Task: Check the percentage active listings of front patio in the last 1 year.
Action: Mouse moved to (819, 189)
Screenshot: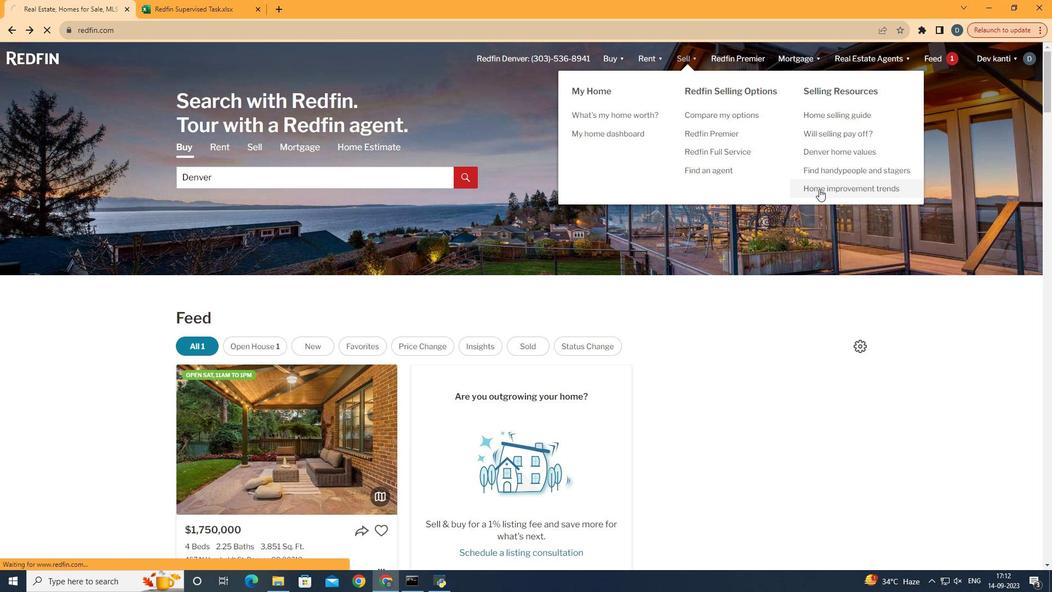 
Action: Mouse pressed left at (819, 189)
Screenshot: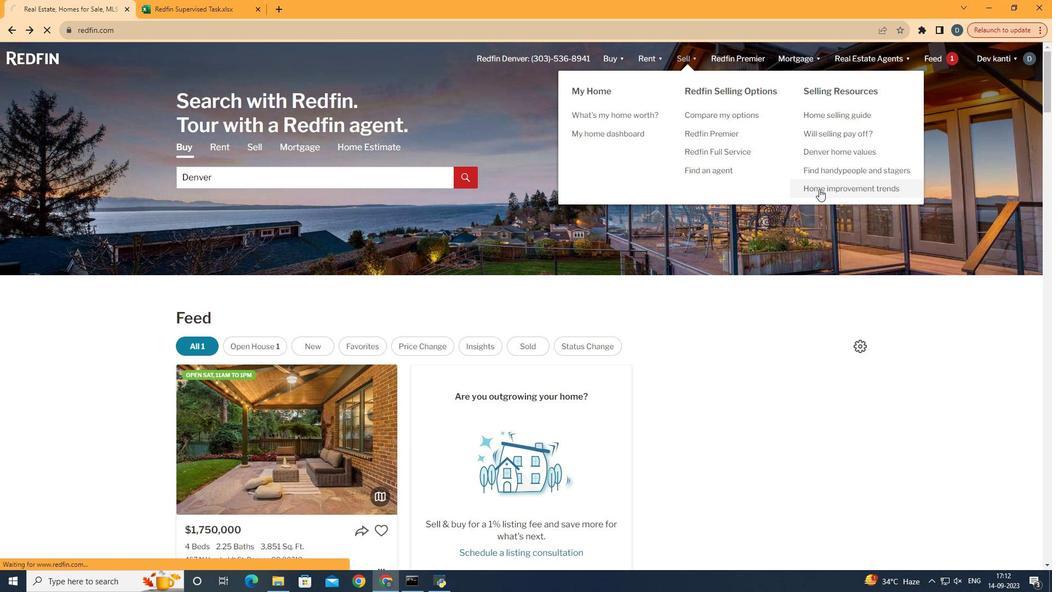 
Action: Mouse moved to (264, 199)
Screenshot: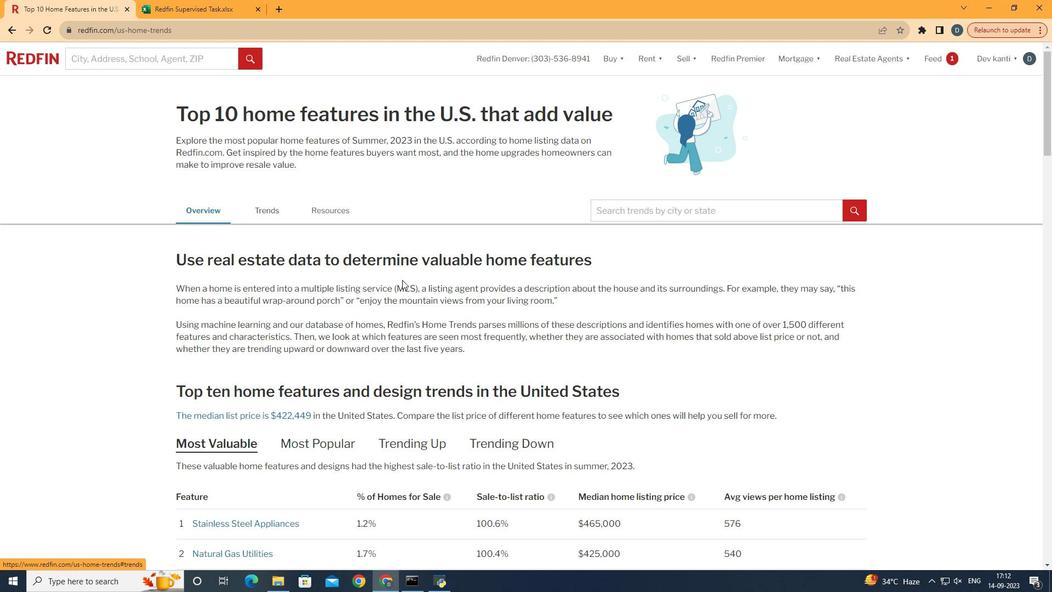 
Action: Mouse pressed left at (264, 199)
Screenshot: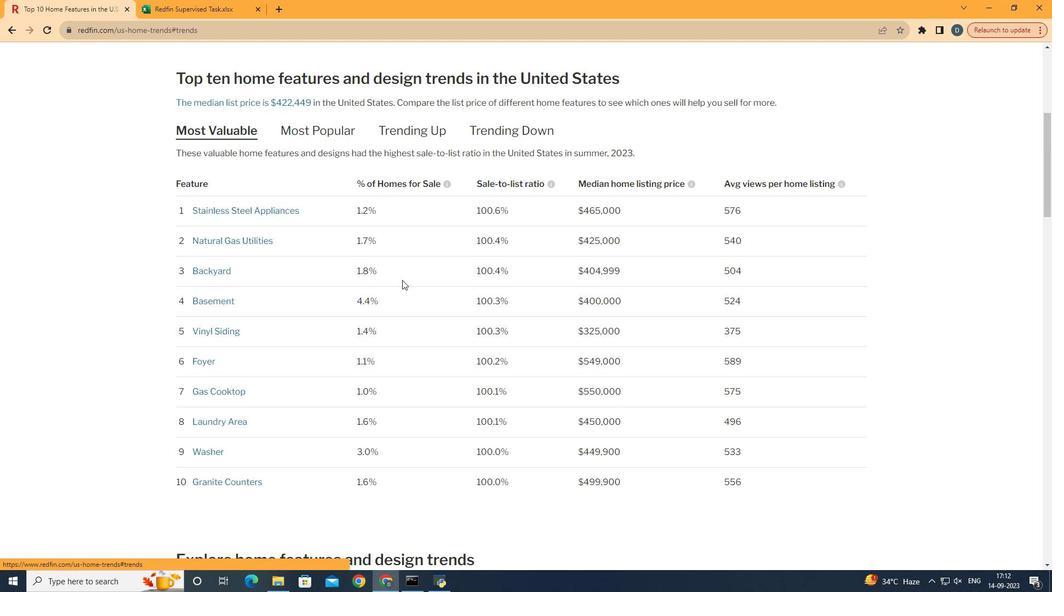 
Action: Mouse moved to (402, 280)
Screenshot: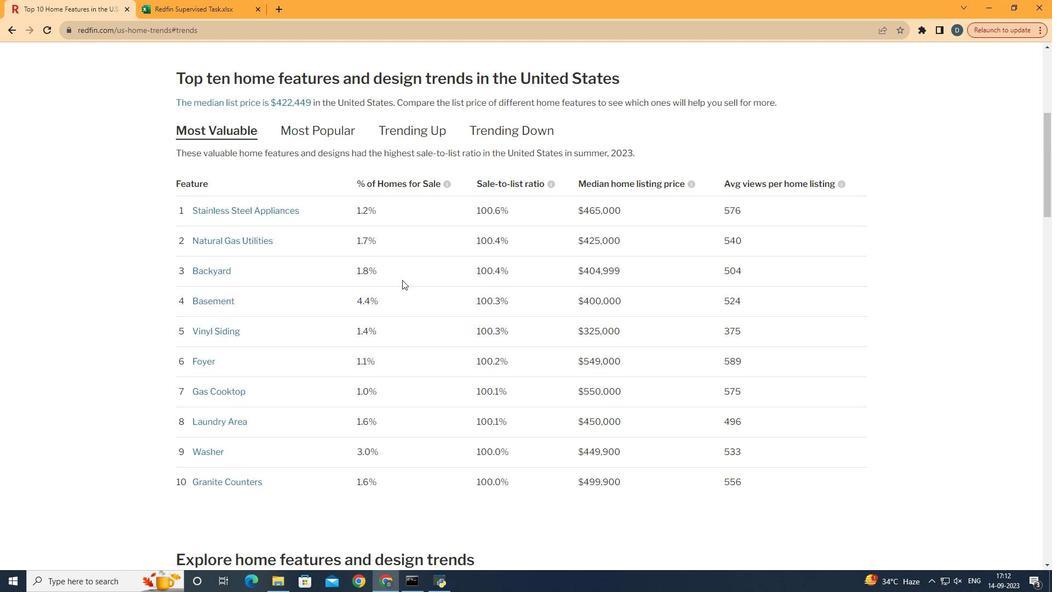 
Action: Mouse scrolled (402, 279) with delta (0, 0)
Screenshot: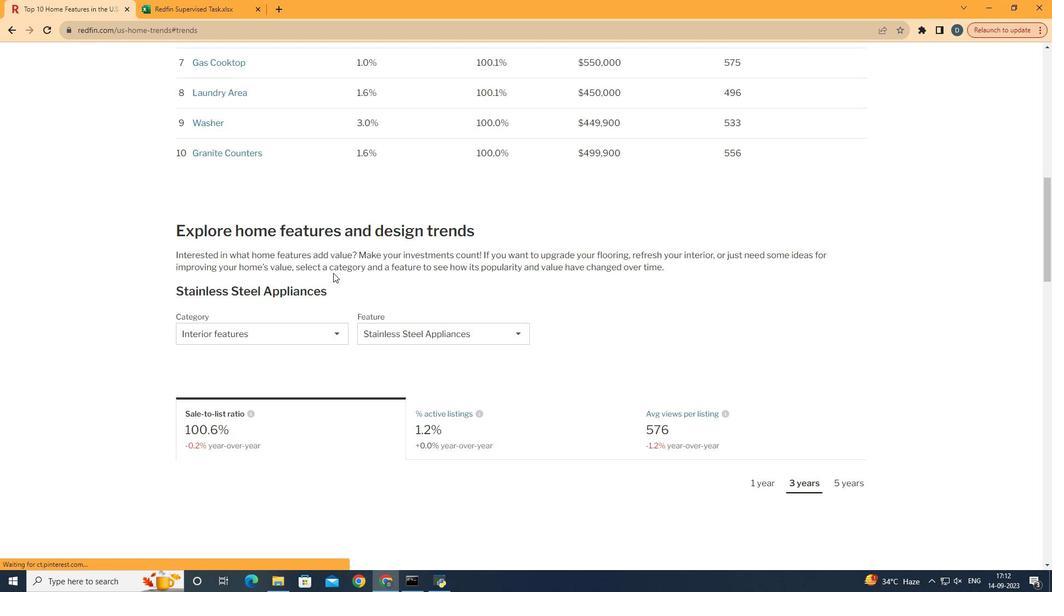 
Action: Mouse scrolled (402, 279) with delta (0, 0)
Screenshot: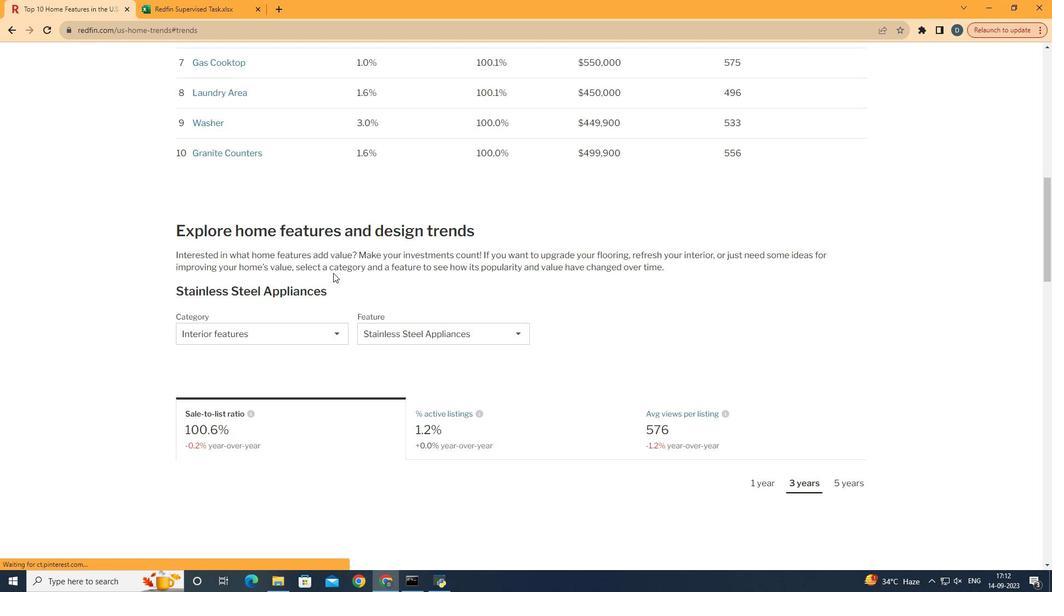 
Action: Mouse scrolled (402, 279) with delta (0, 0)
Screenshot: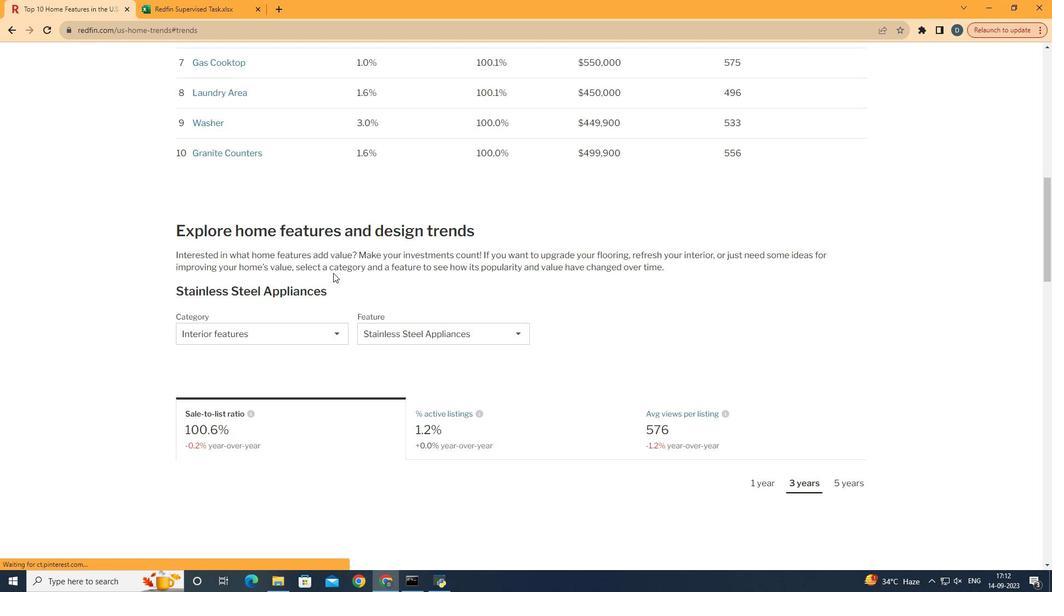 
Action: Mouse scrolled (402, 279) with delta (0, 0)
Screenshot: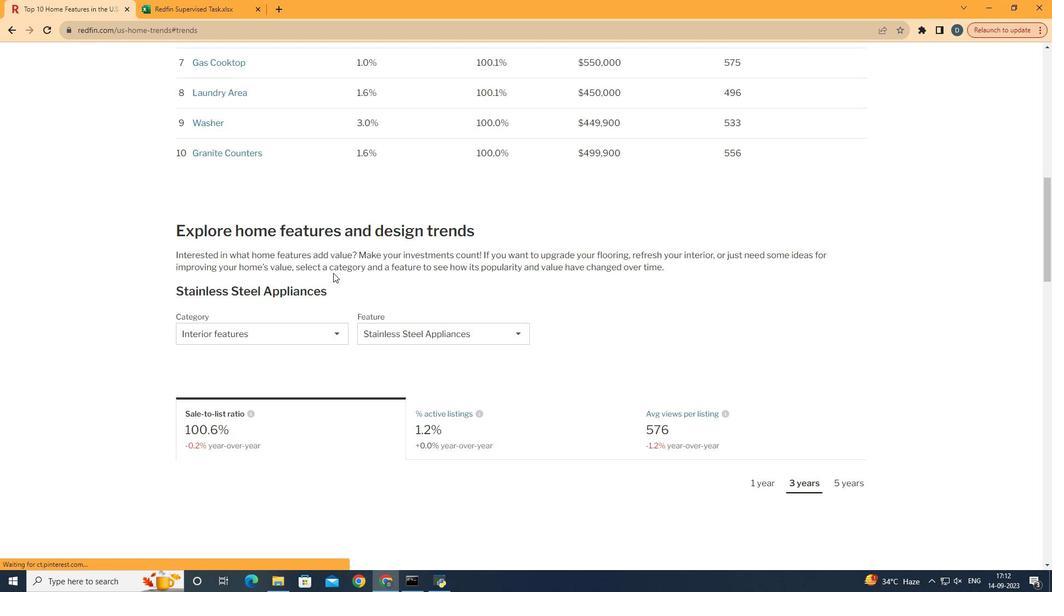 
Action: Mouse scrolled (402, 279) with delta (0, 0)
Screenshot: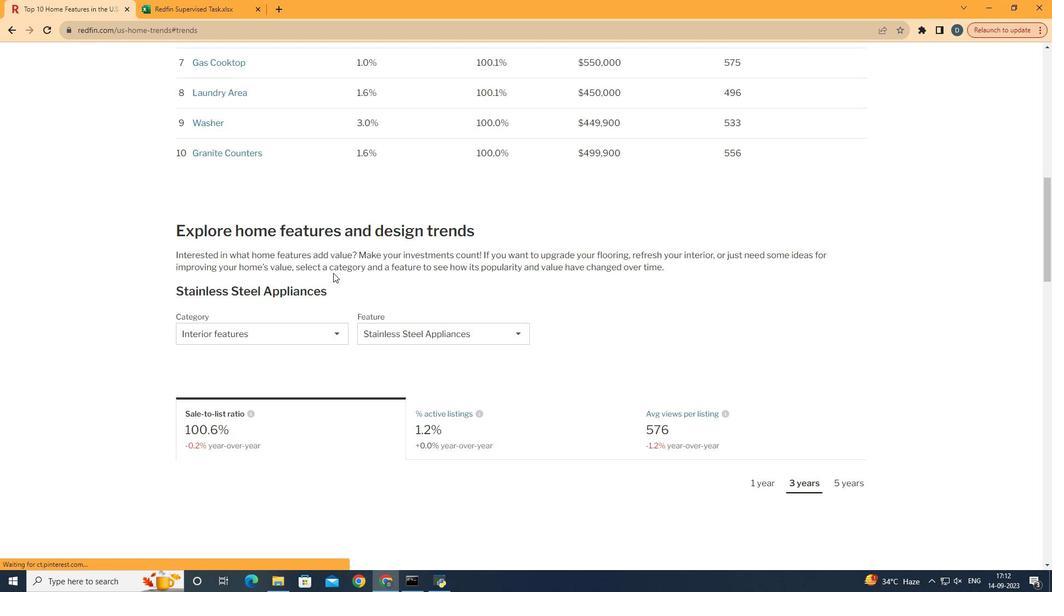 
Action: Mouse scrolled (402, 279) with delta (0, 0)
Screenshot: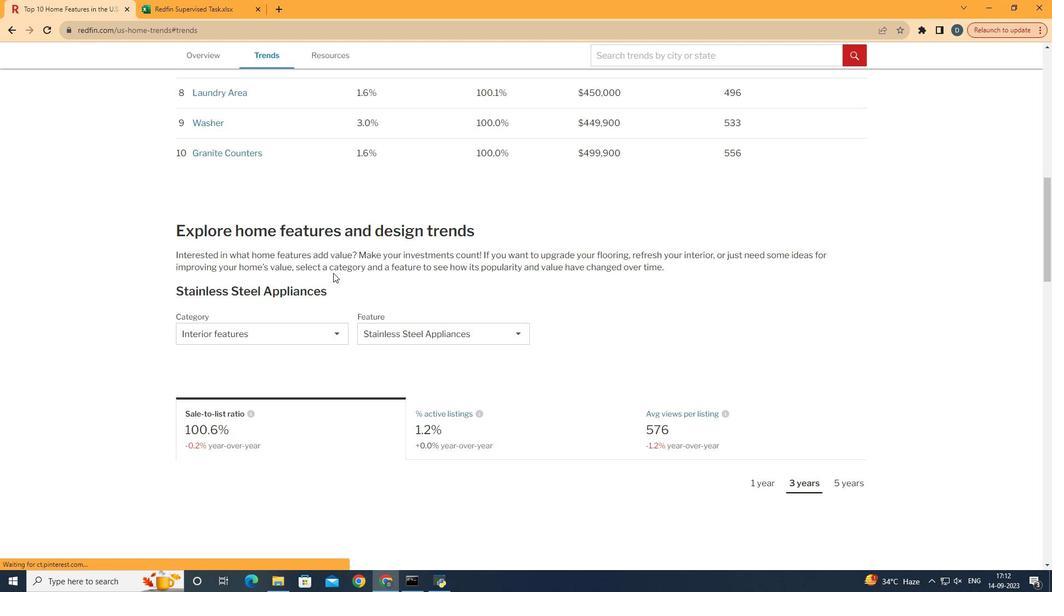 
Action: Mouse moved to (333, 273)
Screenshot: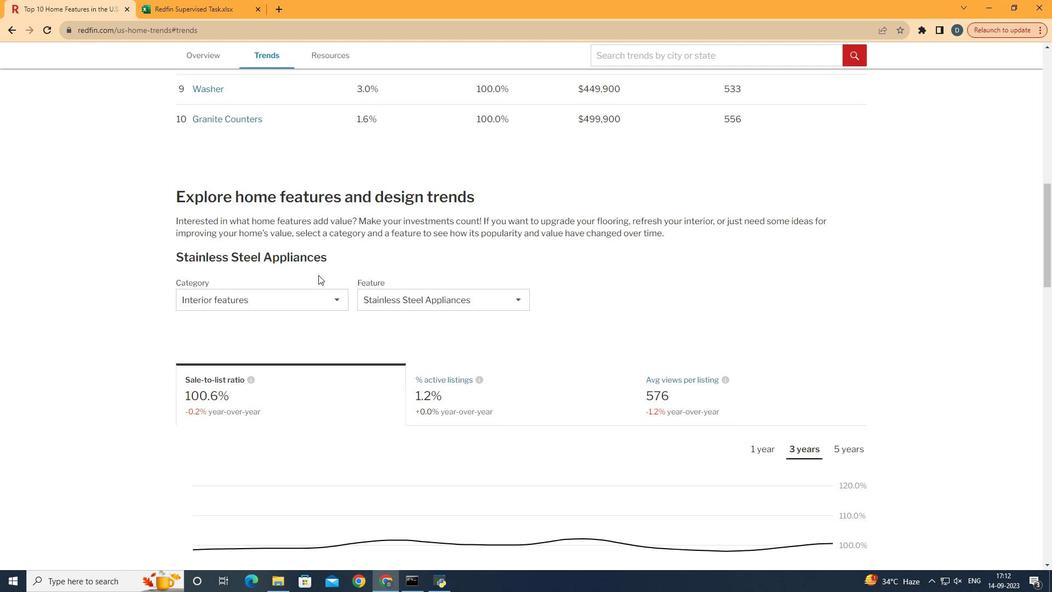 
Action: Mouse scrolled (333, 272) with delta (0, 0)
Screenshot: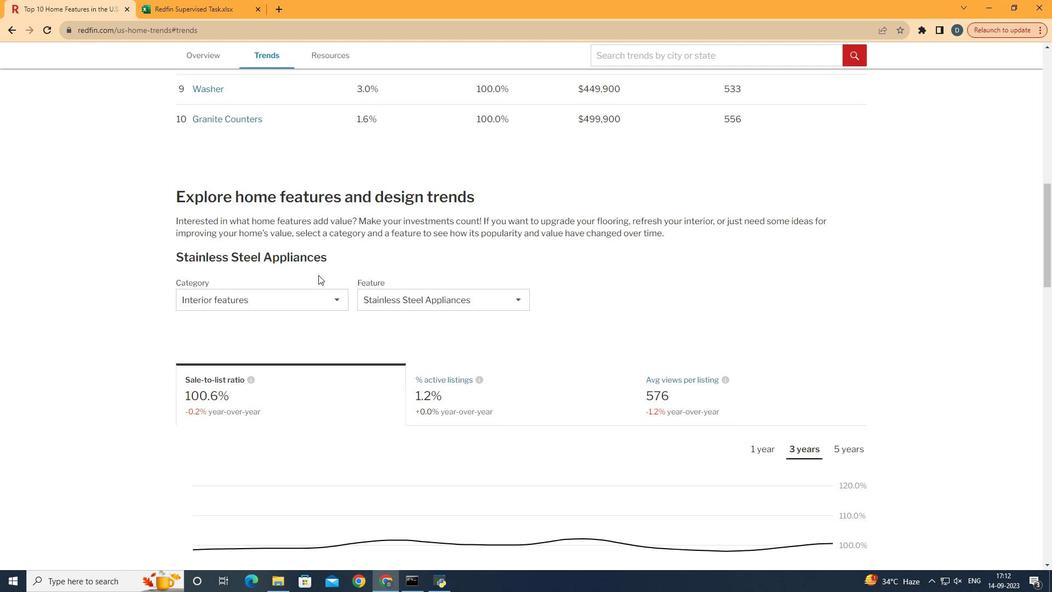 
Action: Mouse moved to (318, 275)
Screenshot: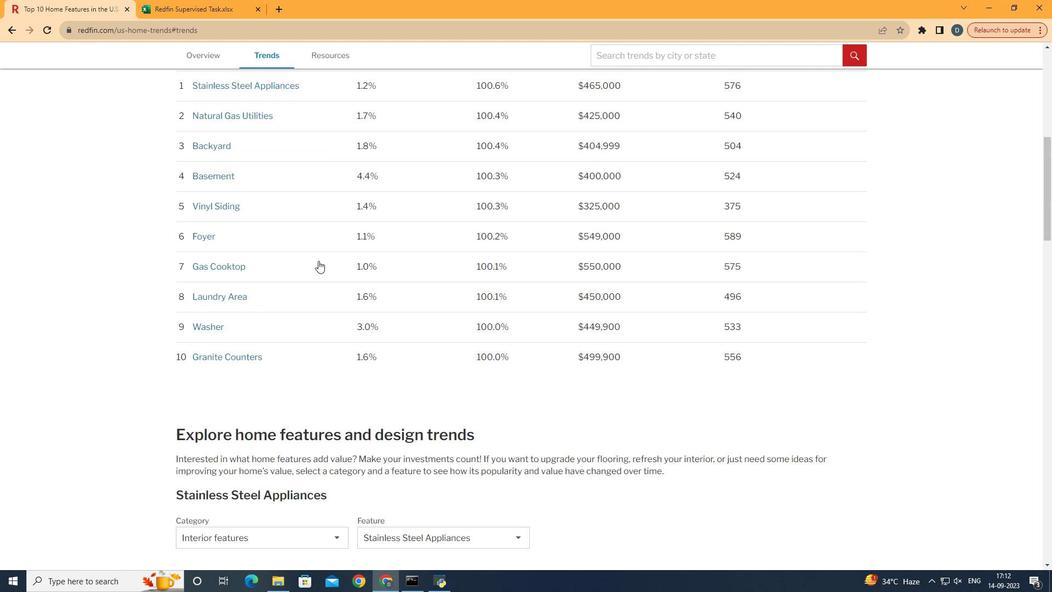 
Action: Mouse scrolled (318, 274) with delta (0, 0)
Screenshot: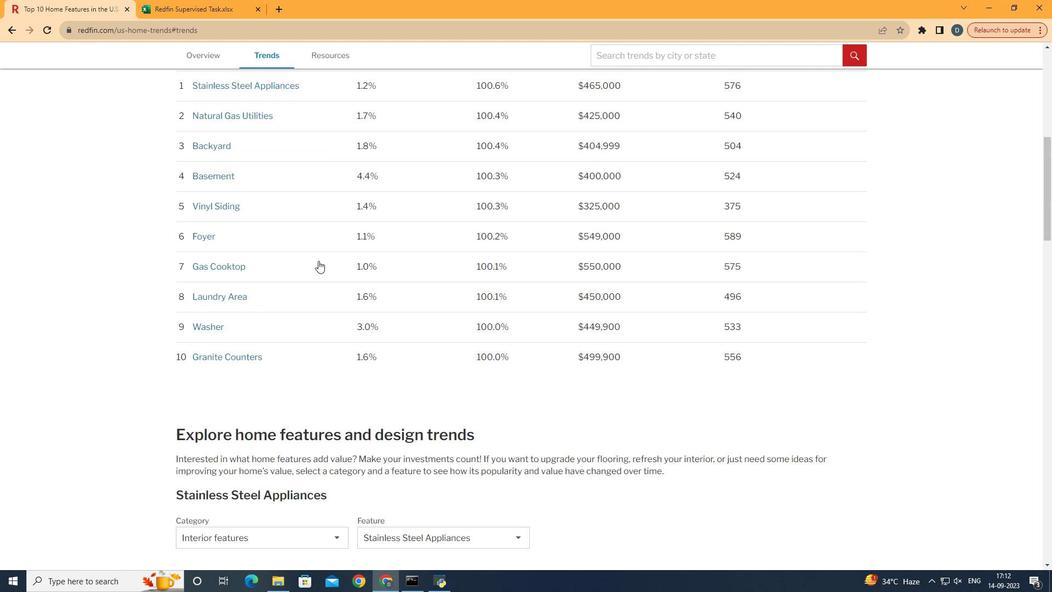 
Action: Mouse scrolled (318, 274) with delta (0, 0)
Screenshot: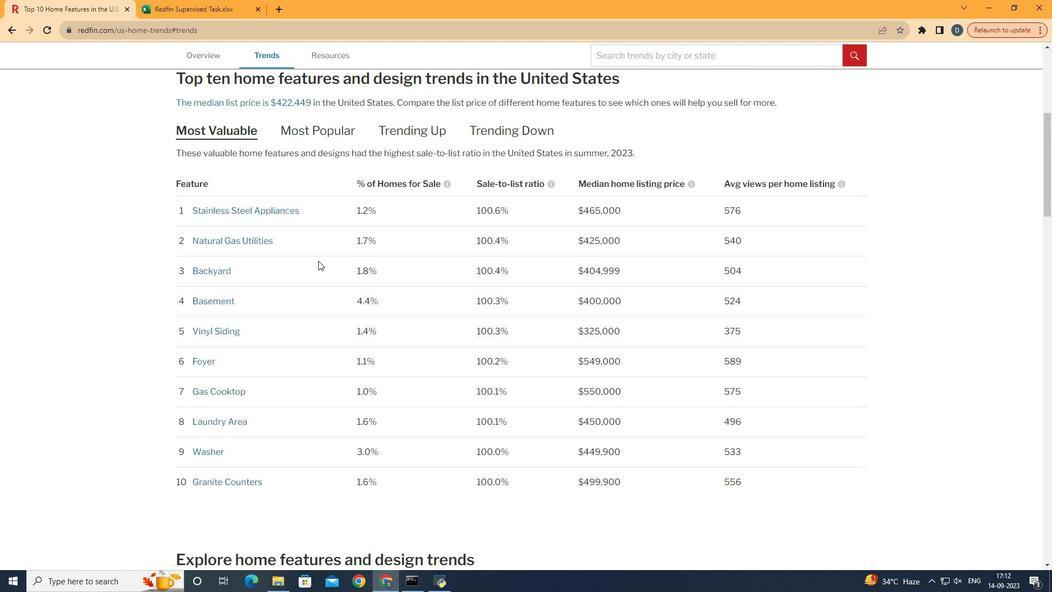 
Action: Mouse moved to (318, 261)
Screenshot: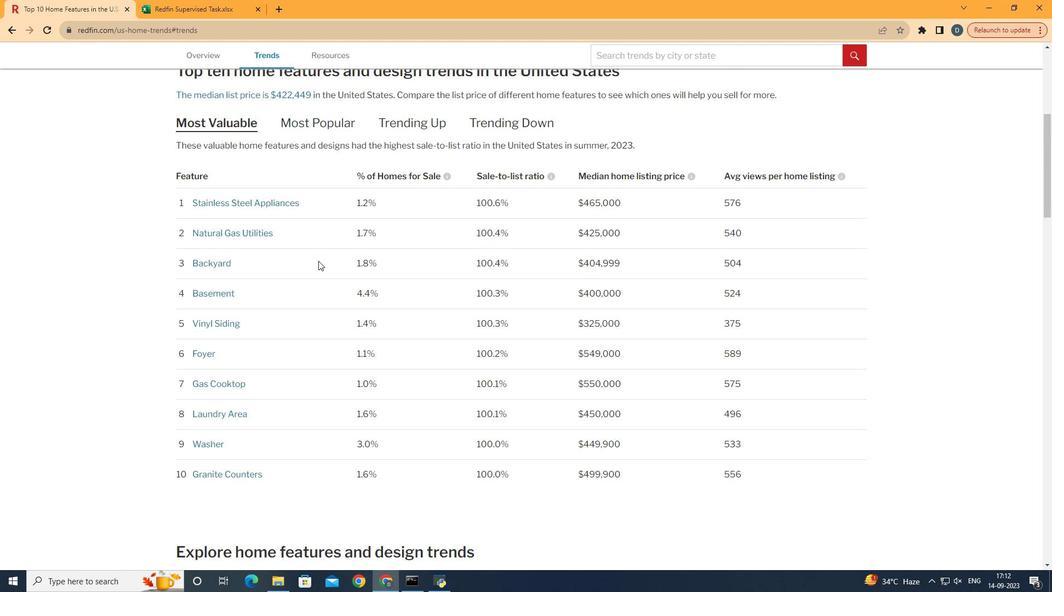 
Action: Mouse scrolled (318, 260) with delta (0, 0)
Screenshot: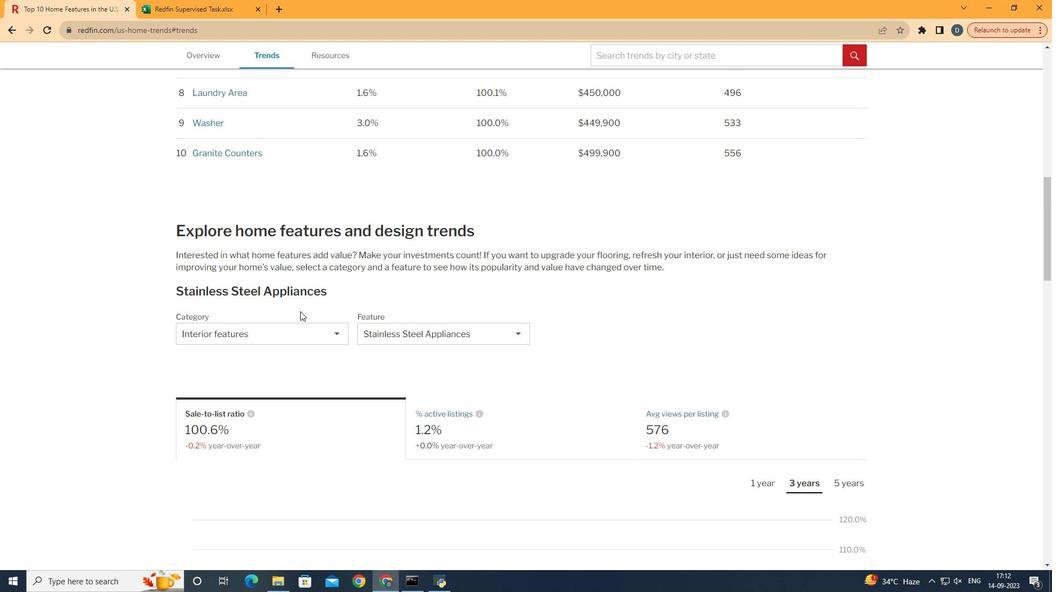 
Action: Mouse scrolled (318, 260) with delta (0, 0)
Screenshot: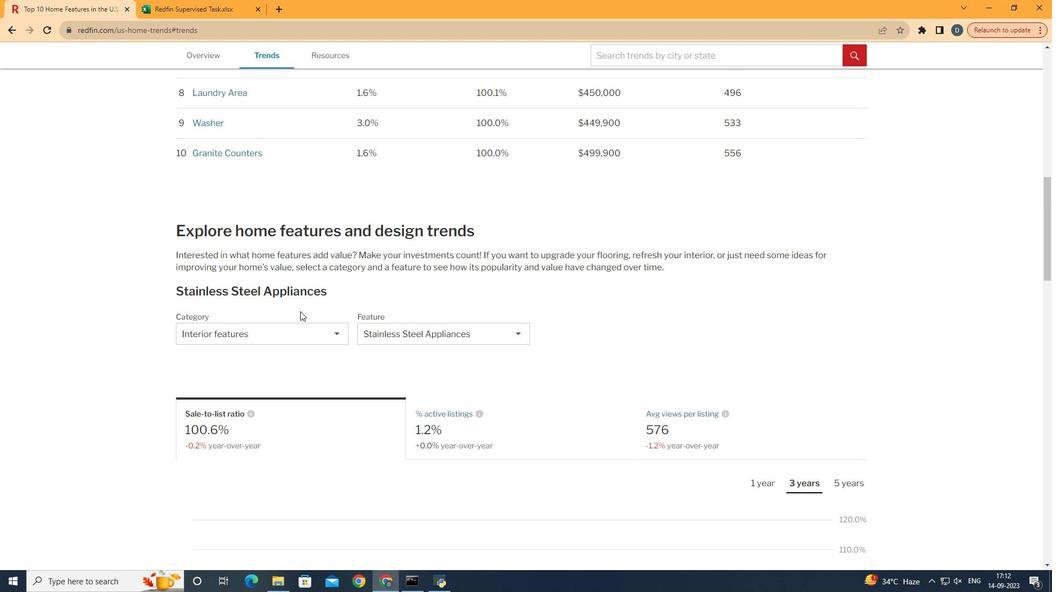 
Action: Mouse scrolled (318, 260) with delta (0, 0)
Screenshot: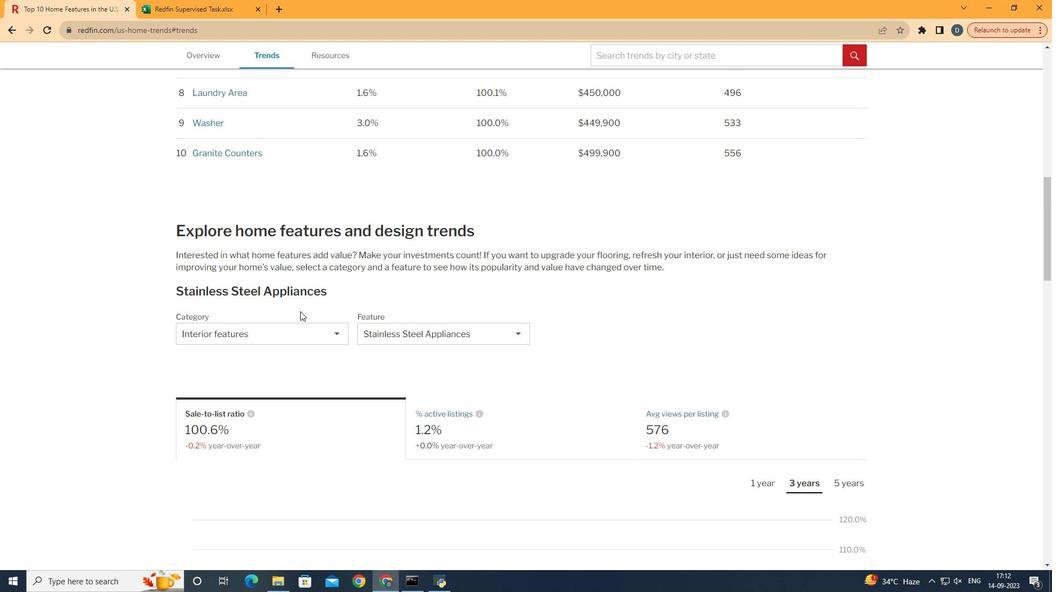 
Action: Mouse scrolled (318, 260) with delta (0, 0)
Screenshot: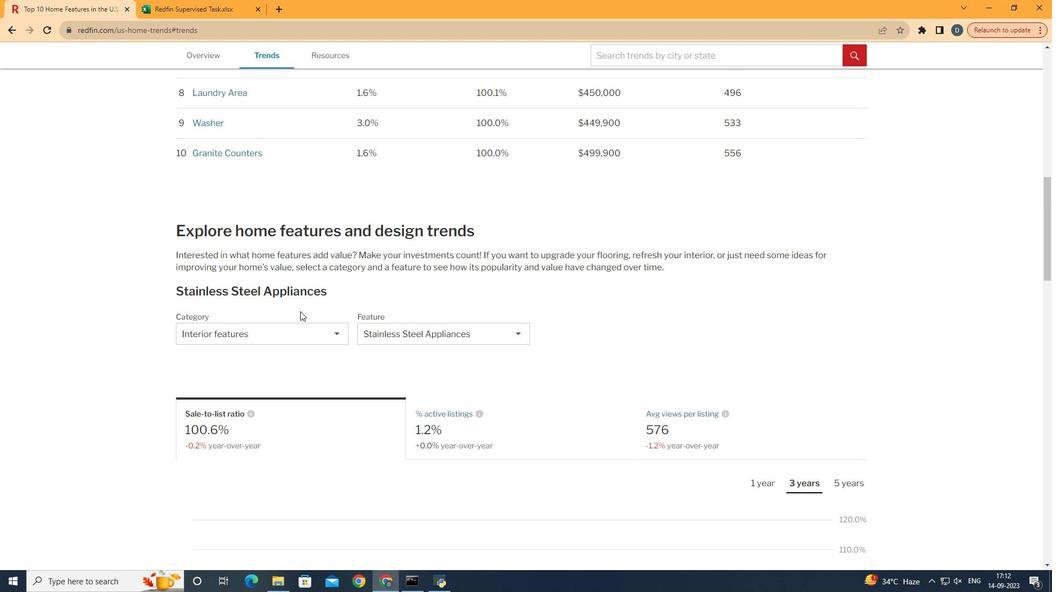 
Action: Mouse scrolled (318, 260) with delta (0, 0)
Screenshot: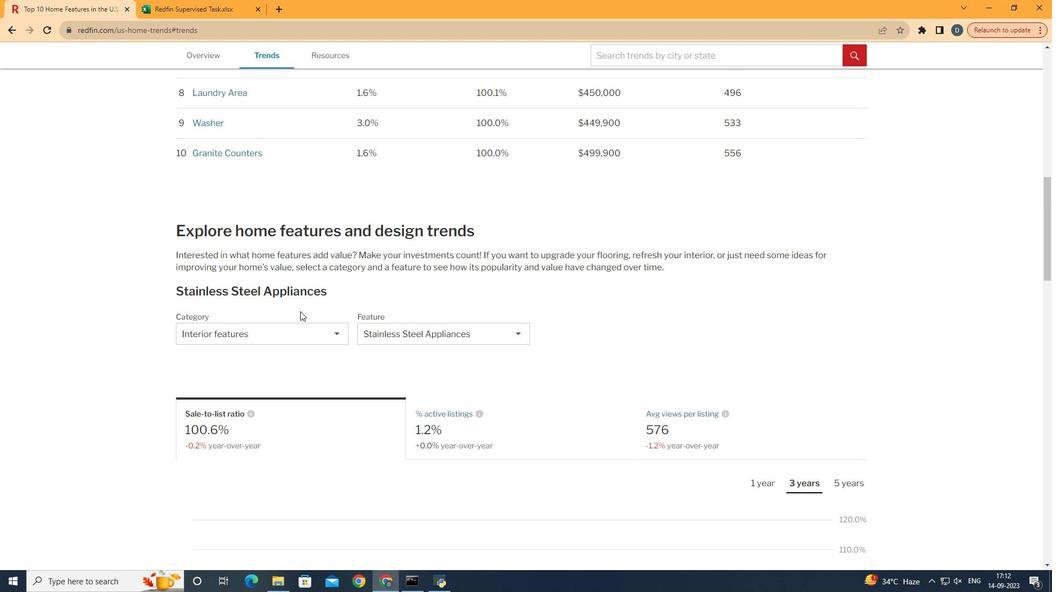 
Action: Mouse scrolled (318, 260) with delta (0, 0)
Screenshot: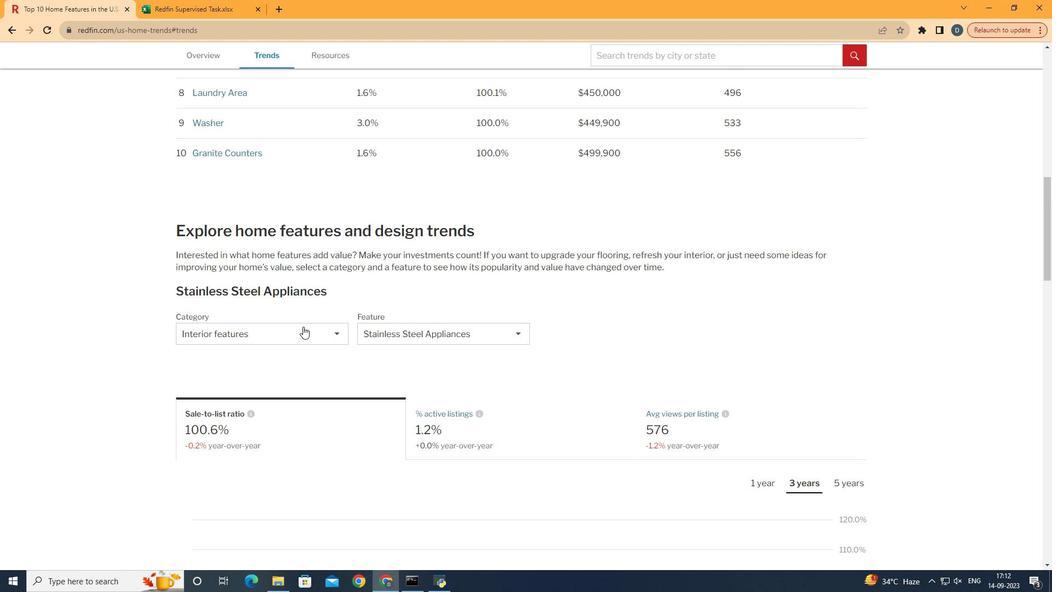 
Action: Mouse moved to (303, 330)
Screenshot: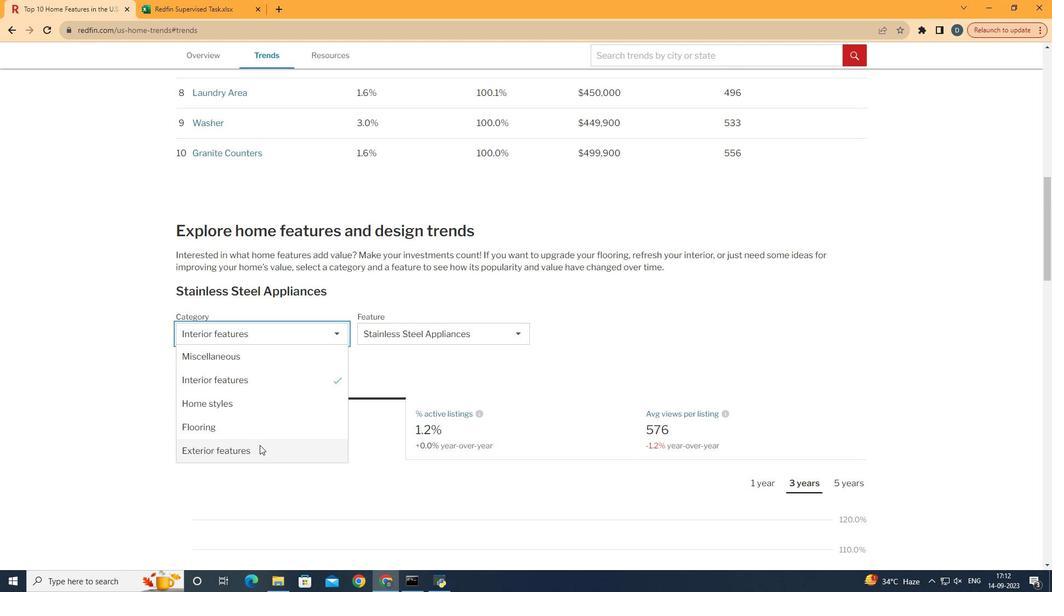 
Action: Mouse pressed left at (303, 330)
Screenshot: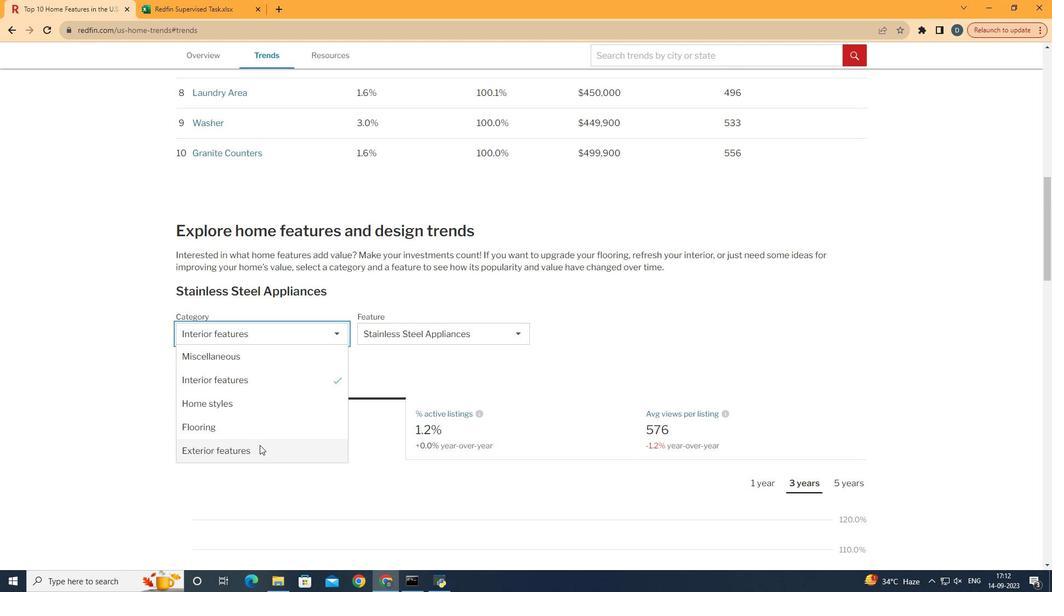 
Action: Mouse moved to (259, 445)
Screenshot: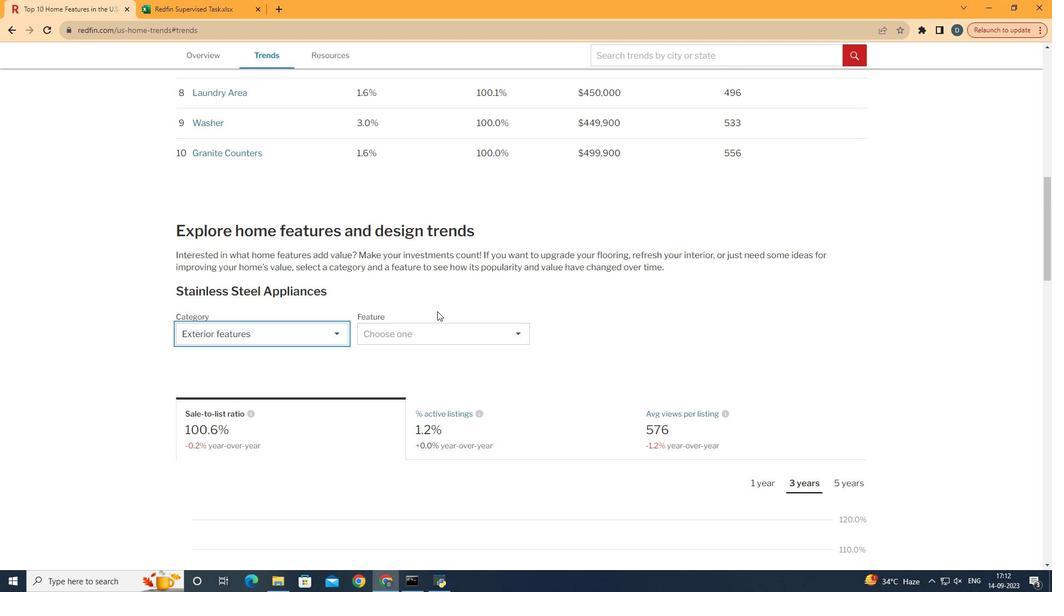 
Action: Mouse pressed left at (259, 445)
Screenshot: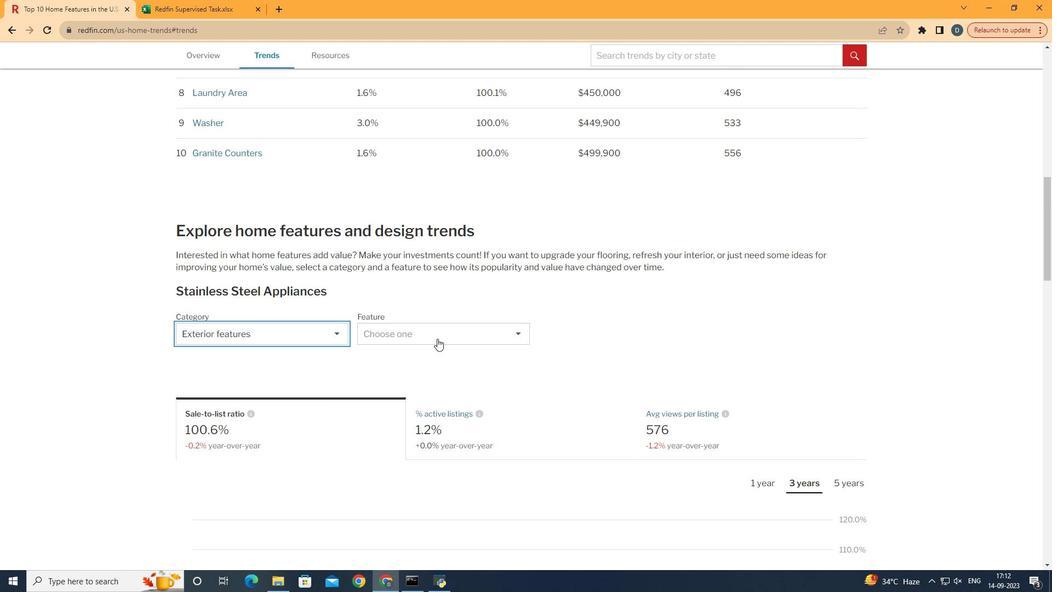 
Action: Mouse moved to (437, 338)
Screenshot: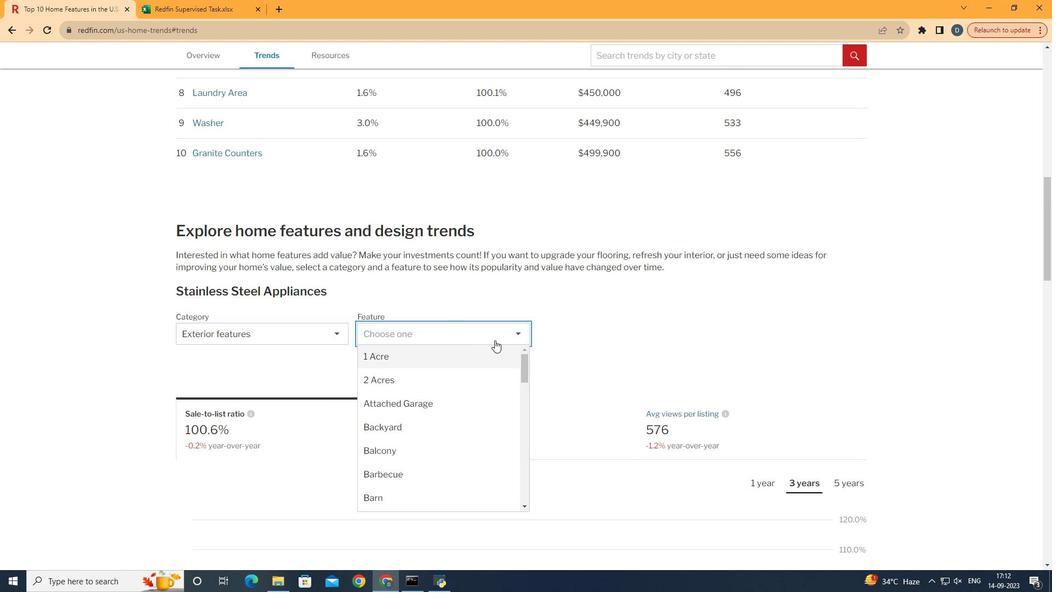
Action: Mouse pressed left at (437, 338)
Screenshot: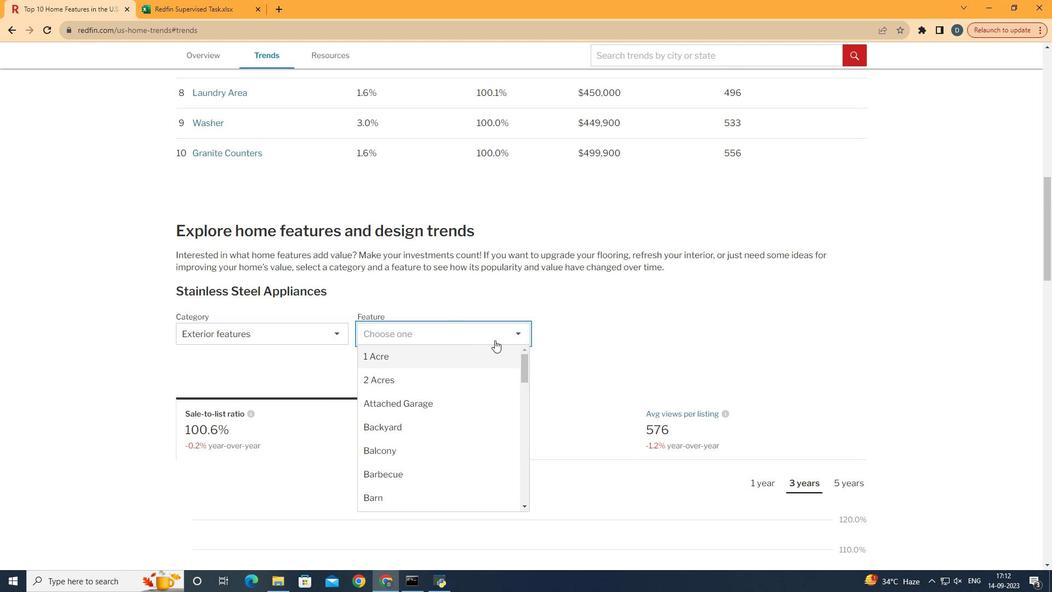 
Action: Mouse moved to (506, 389)
Screenshot: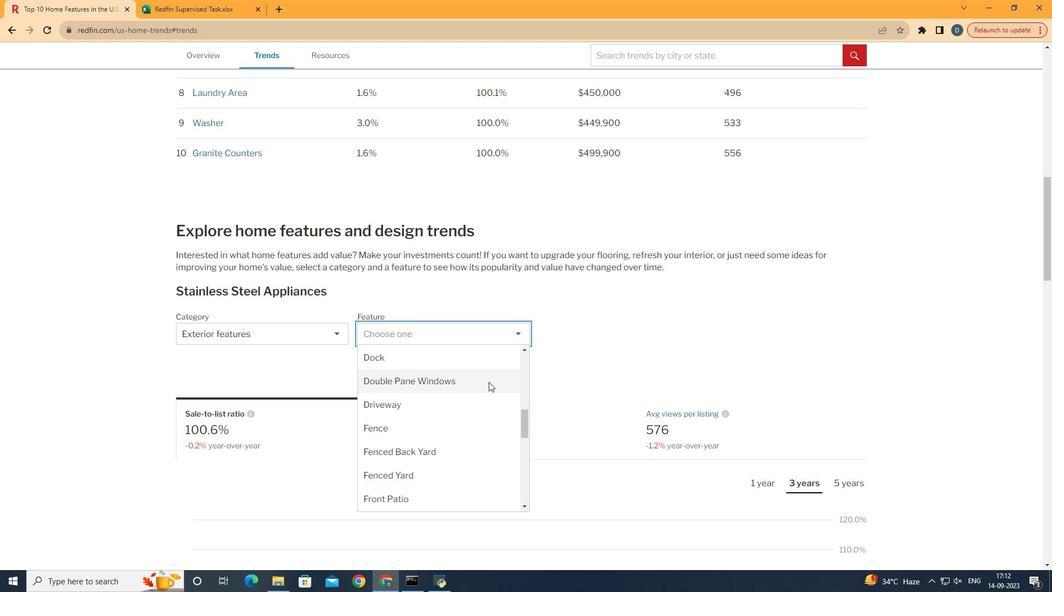 
Action: Mouse scrolled (506, 389) with delta (0, 0)
Screenshot: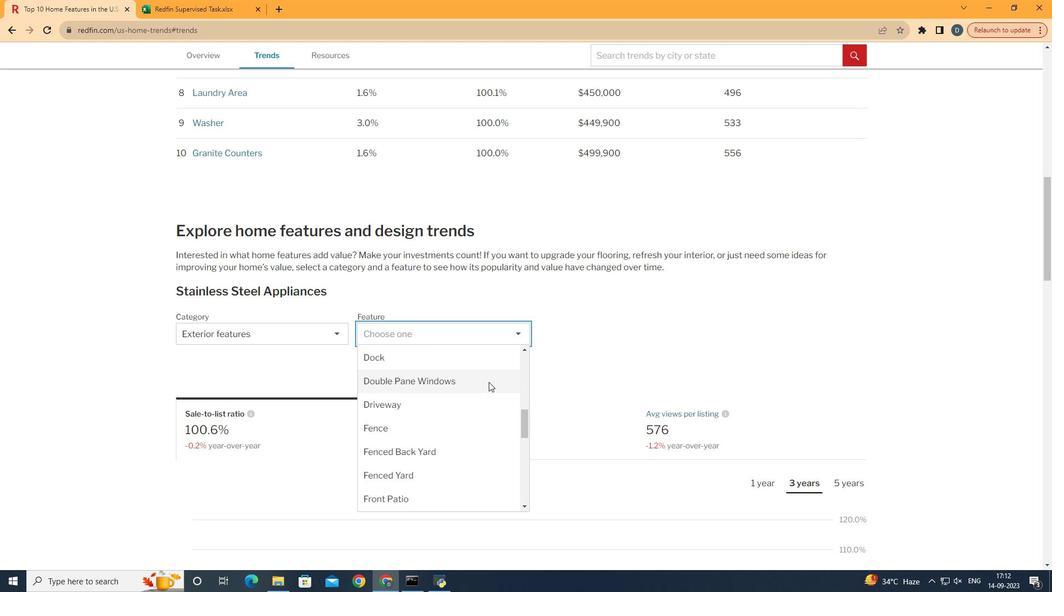 
Action: Mouse scrolled (506, 389) with delta (0, 0)
Screenshot: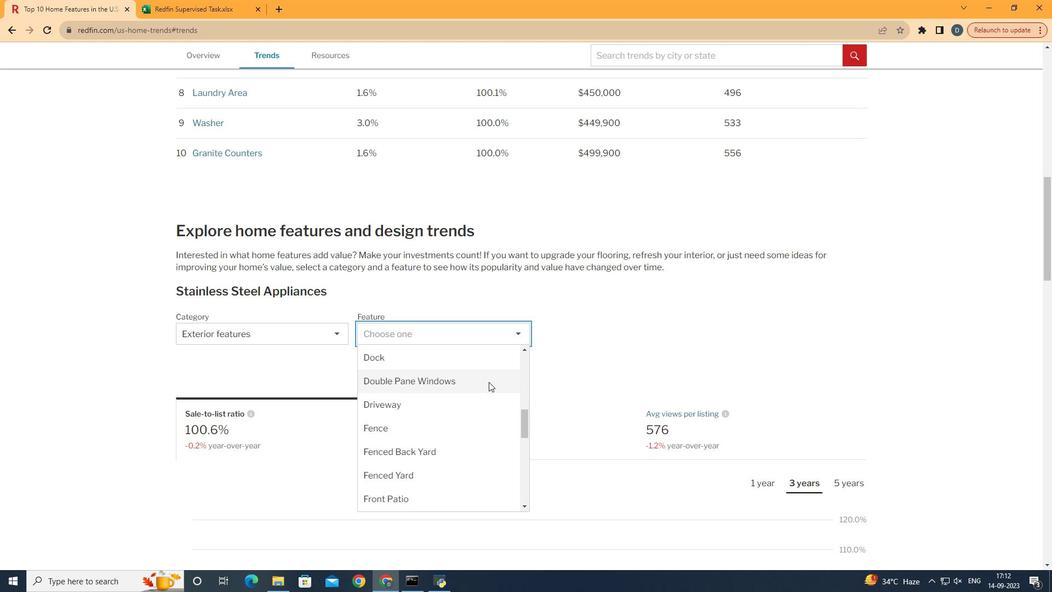
Action: Mouse scrolled (506, 389) with delta (0, 0)
Screenshot: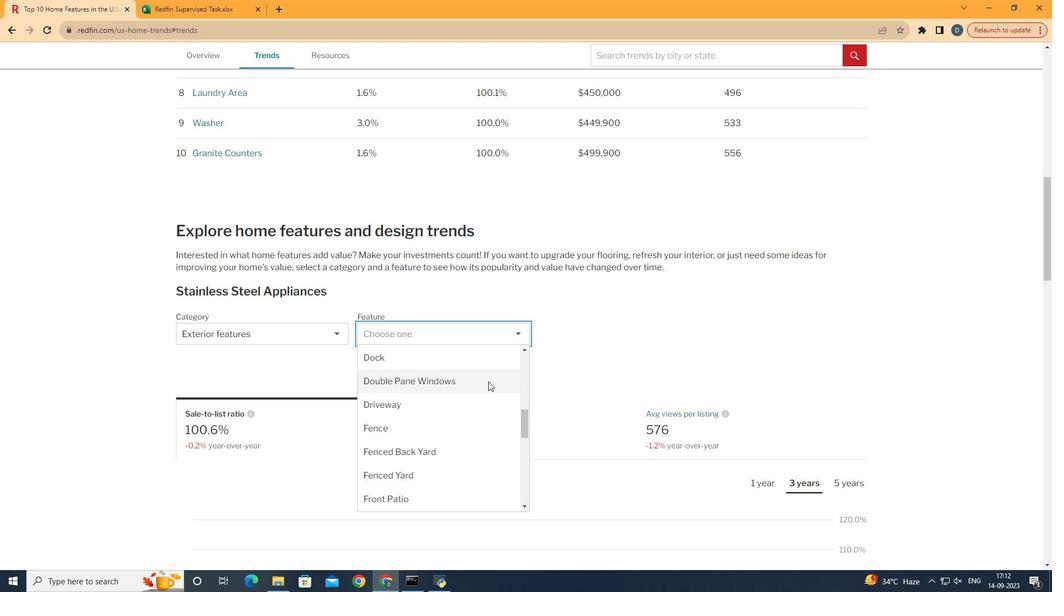 
Action: Mouse scrolled (506, 389) with delta (0, 0)
Screenshot: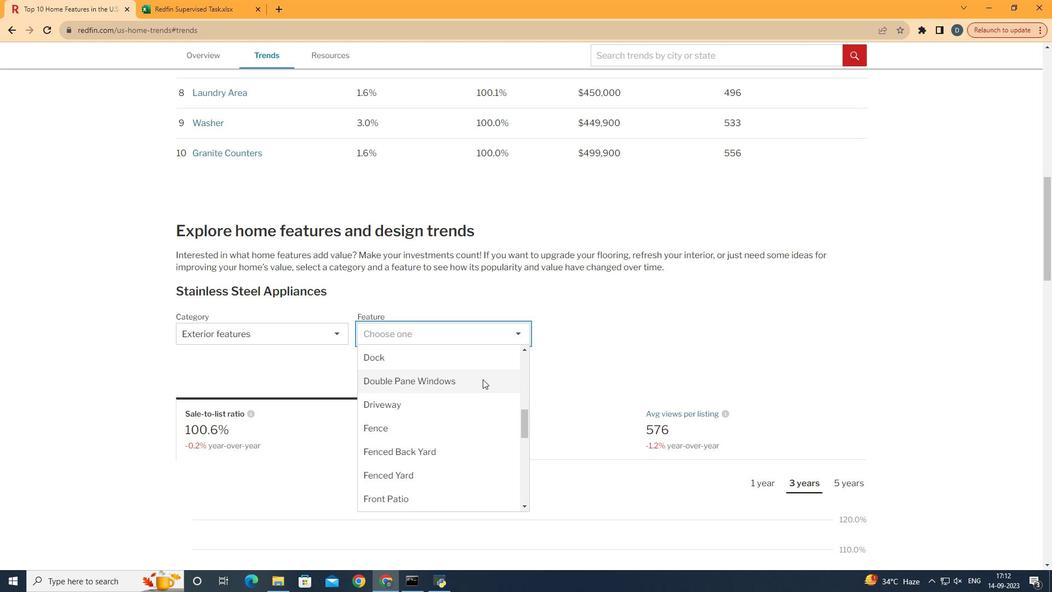 
Action: Mouse scrolled (506, 389) with delta (0, 0)
Screenshot: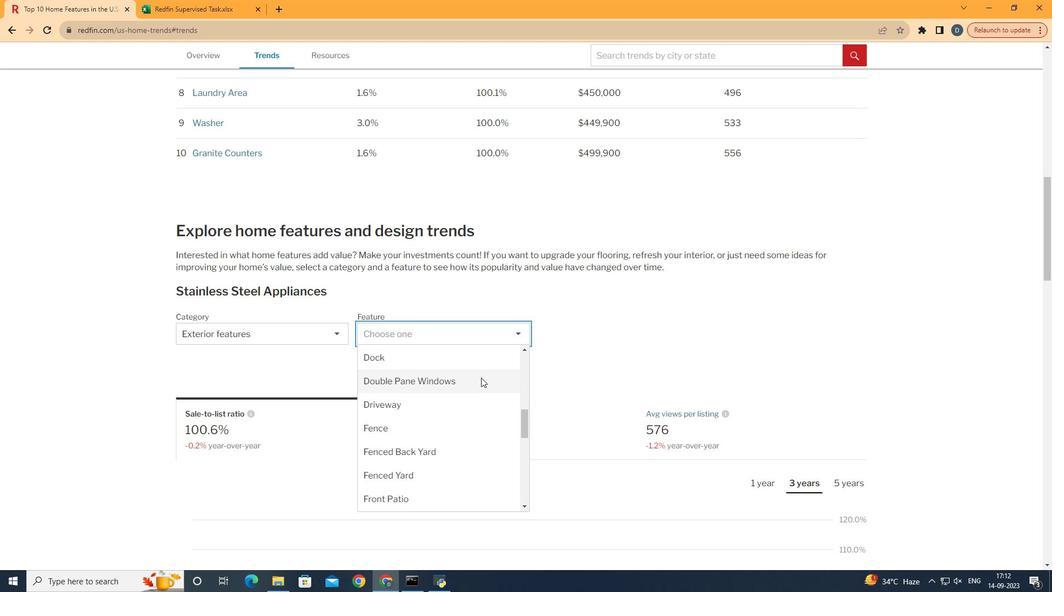 
Action: Mouse scrolled (506, 389) with delta (0, 0)
Screenshot: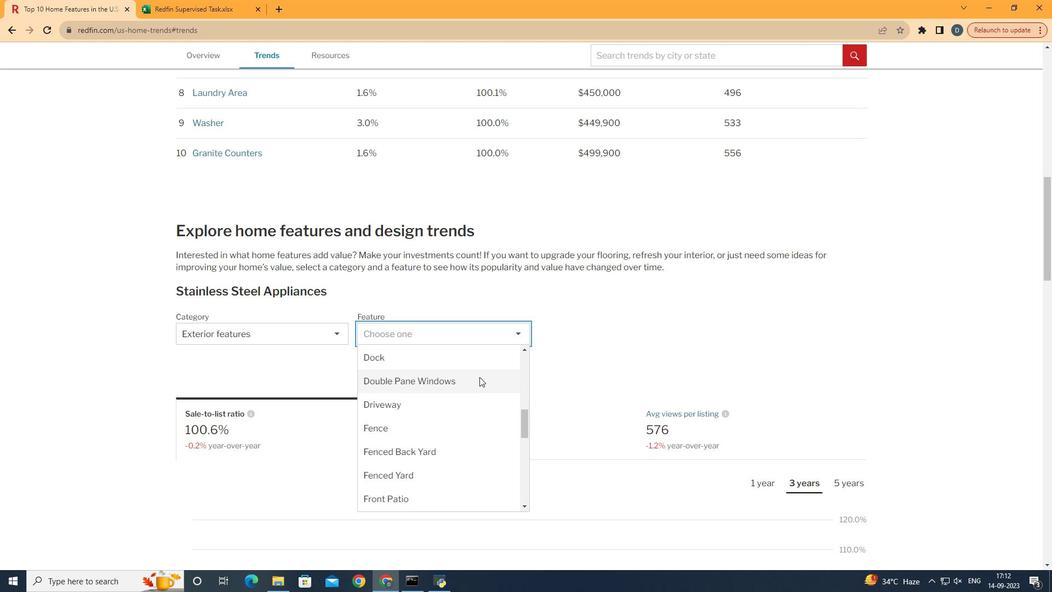 
Action: Mouse moved to (449, 410)
Screenshot: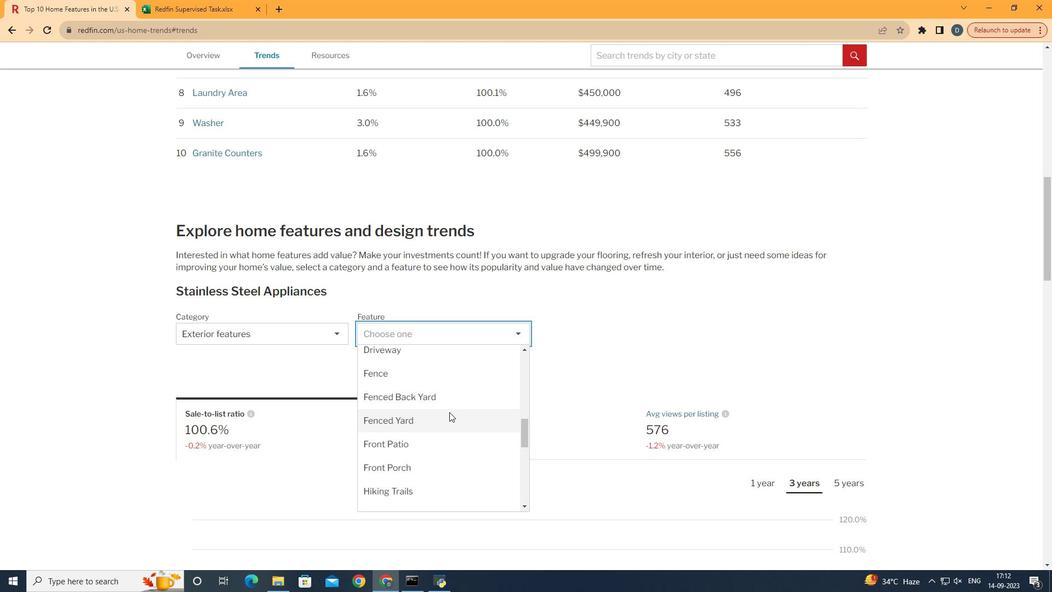 
Action: Mouse scrolled (449, 409) with delta (0, 0)
Screenshot: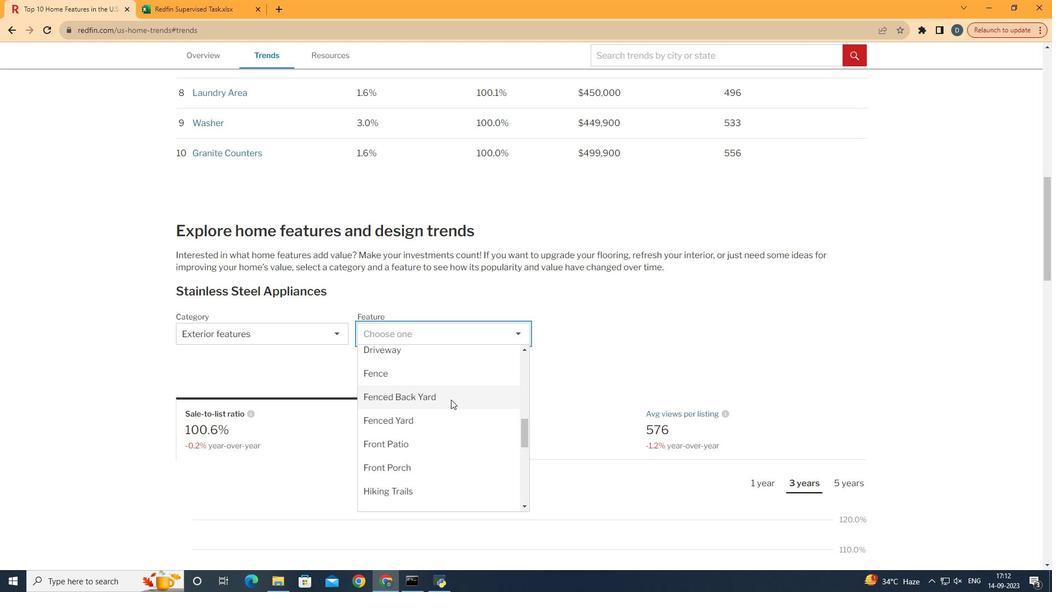 
Action: Mouse moved to (449, 411)
Screenshot: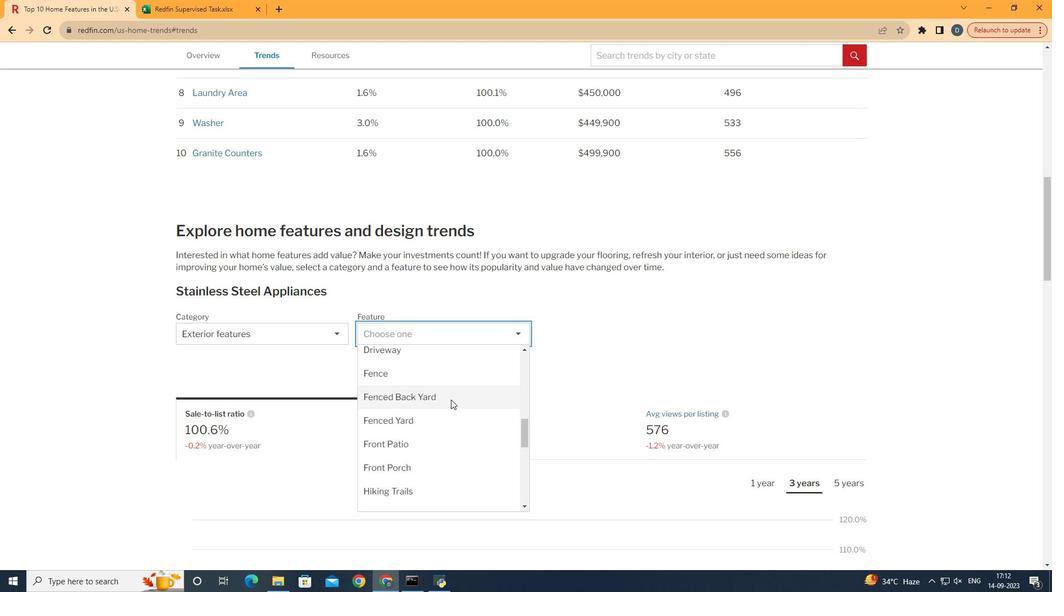 
Action: Mouse scrolled (449, 410) with delta (0, 0)
Screenshot: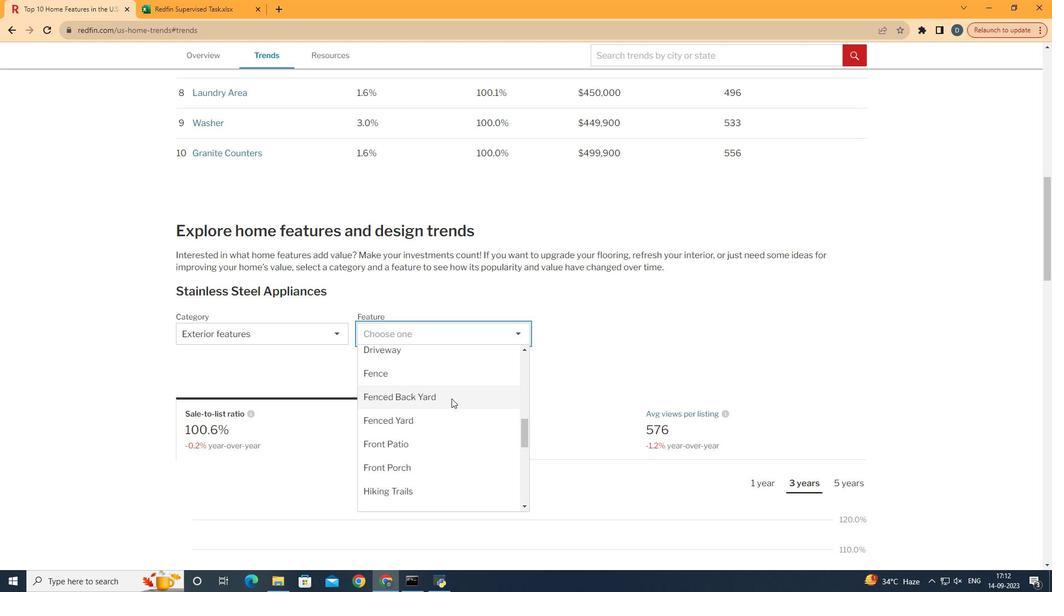 
Action: Mouse scrolled (449, 411) with delta (0, 0)
Screenshot: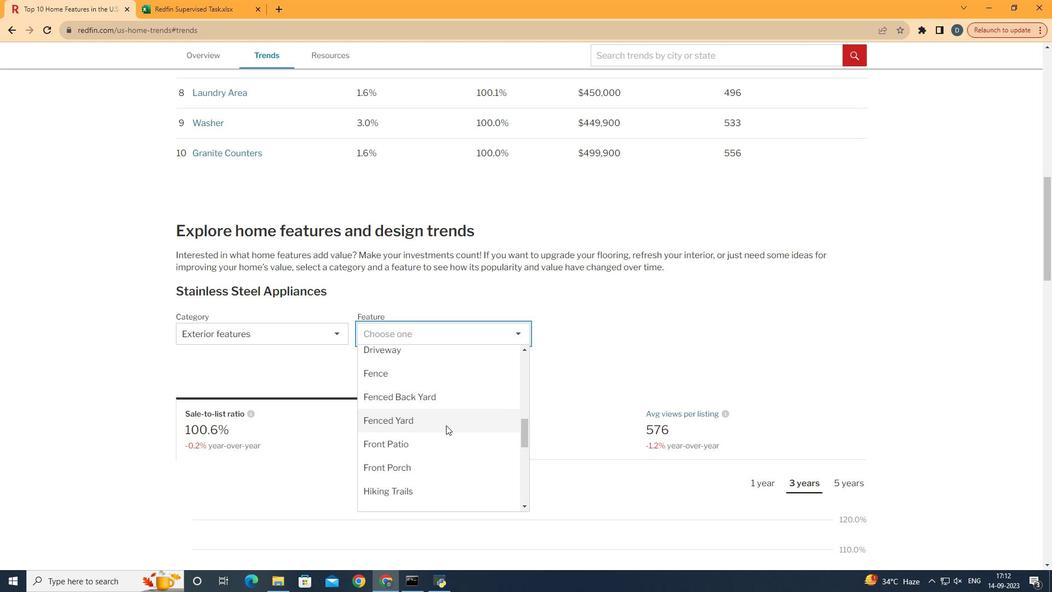 
Action: Mouse moved to (442, 443)
Screenshot: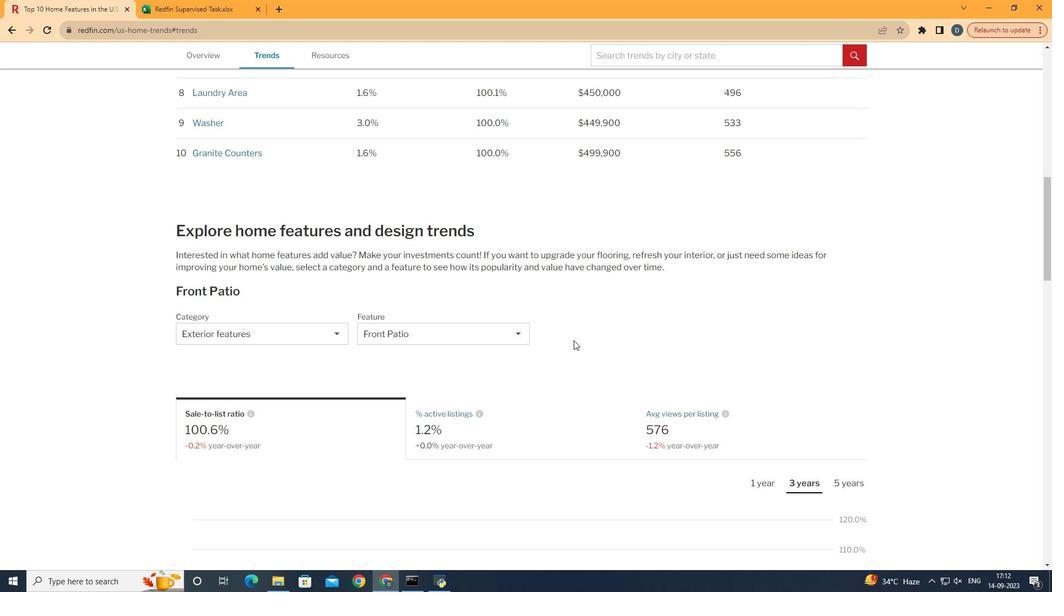 
Action: Mouse pressed left at (442, 443)
Screenshot: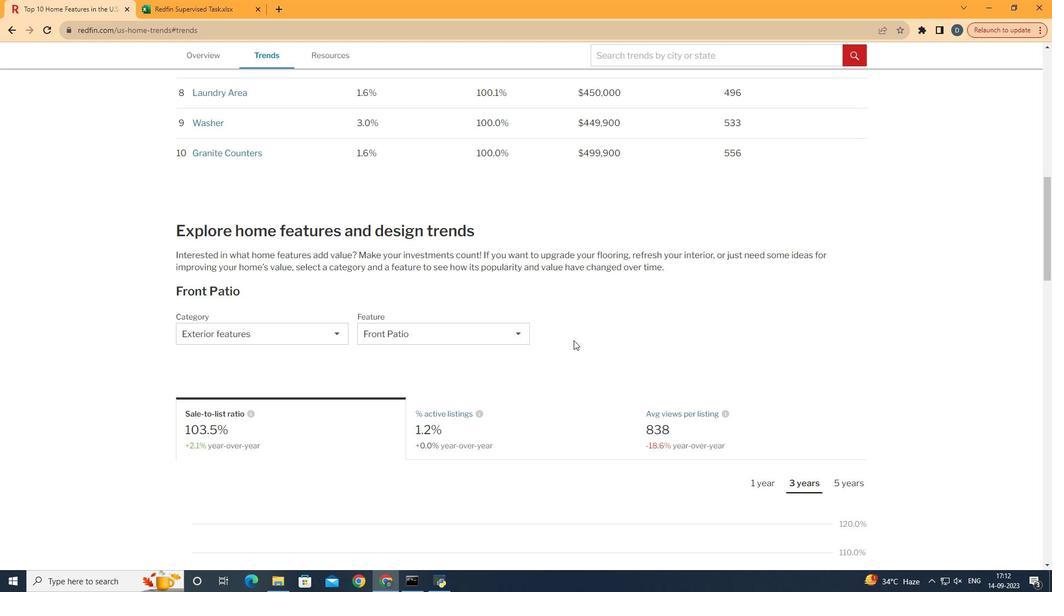 
Action: Mouse moved to (574, 340)
Screenshot: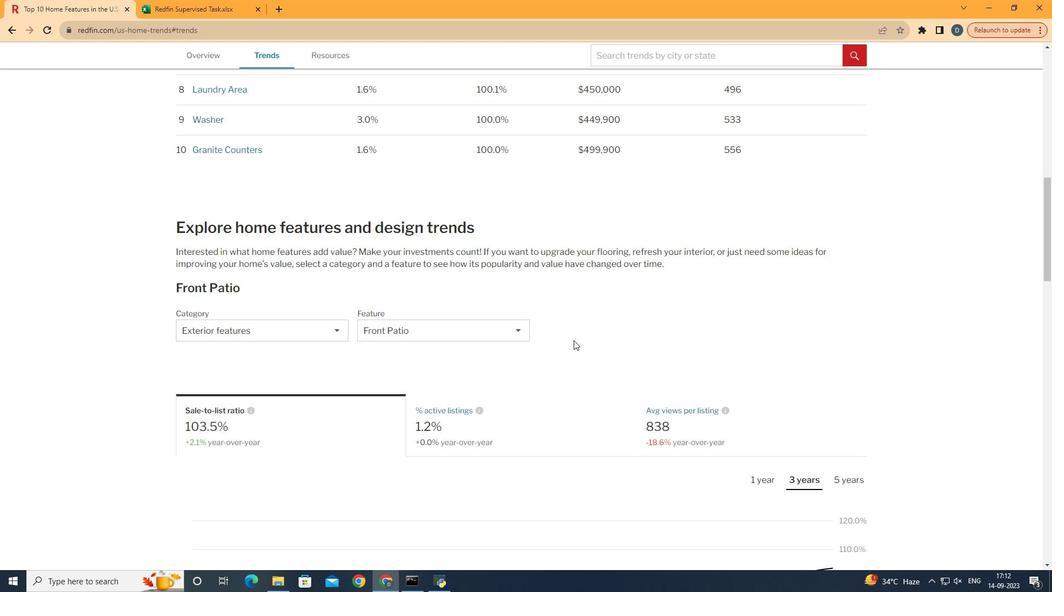 
Action: Mouse pressed left at (574, 340)
Screenshot: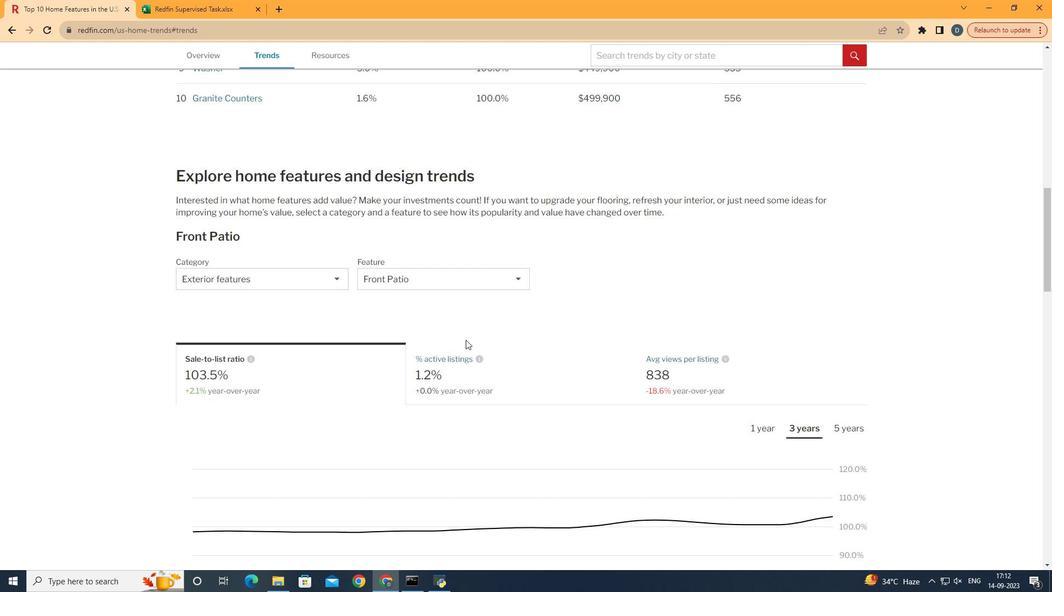 
Action: Mouse scrolled (574, 340) with delta (0, 0)
Screenshot: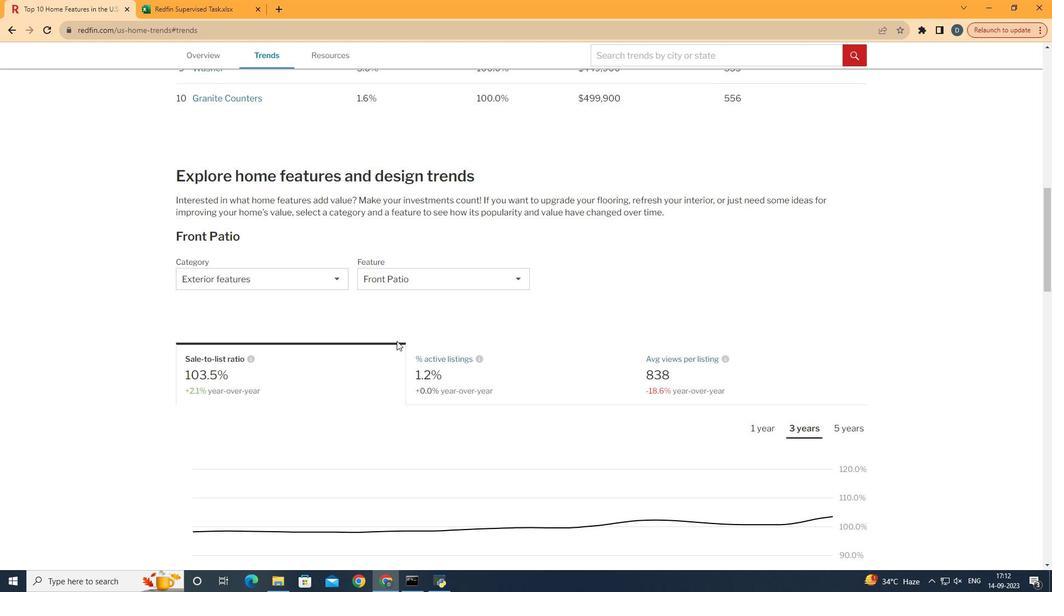 
Action: Mouse moved to (397, 341)
Screenshot: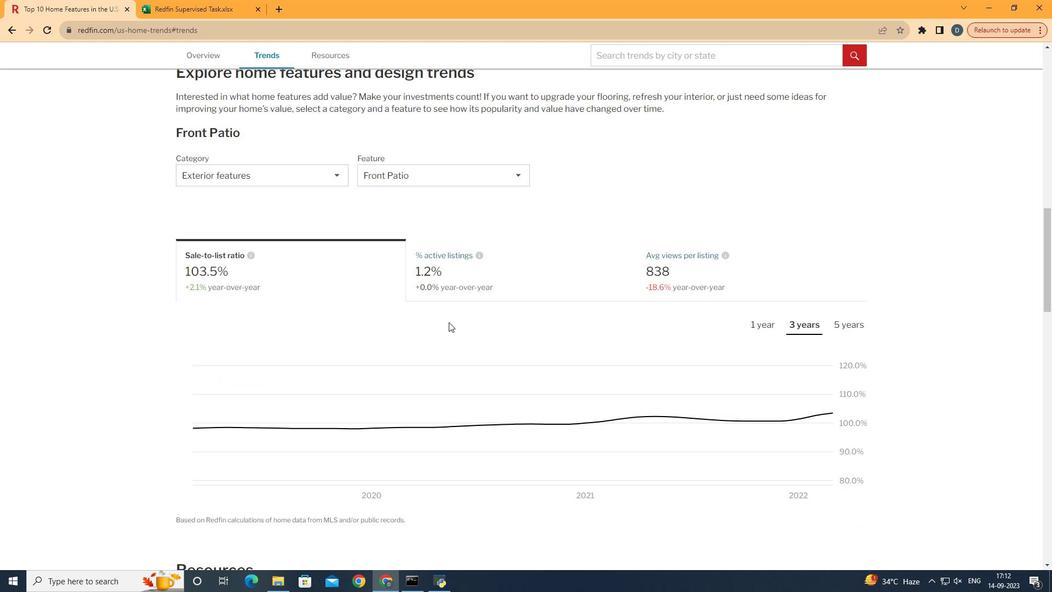 
Action: Mouse scrolled (397, 340) with delta (0, 0)
Screenshot: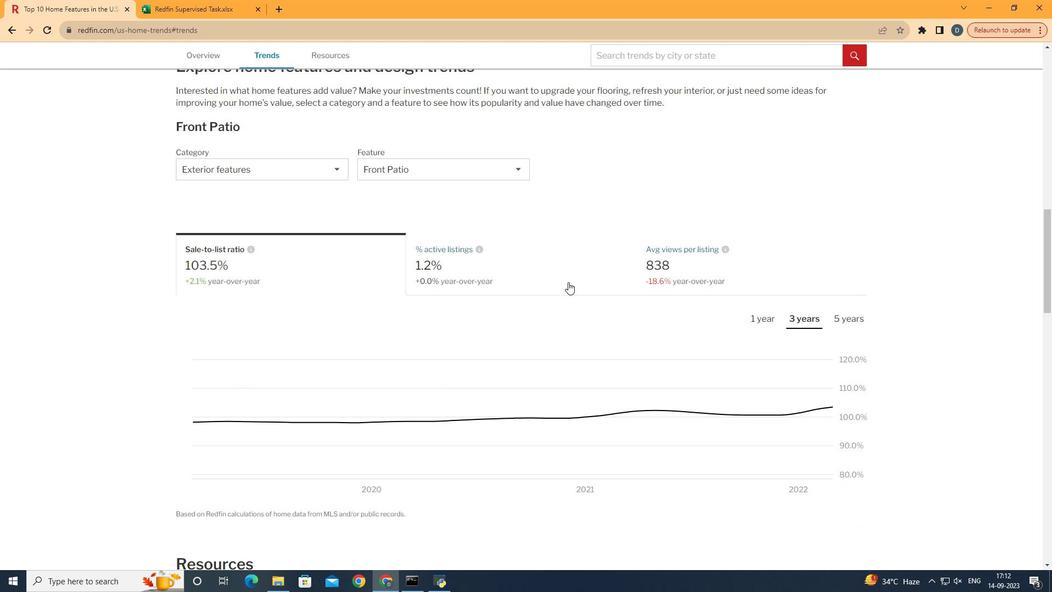 
Action: Mouse scrolled (397, 340) with delta (0, 0)
Screenshot: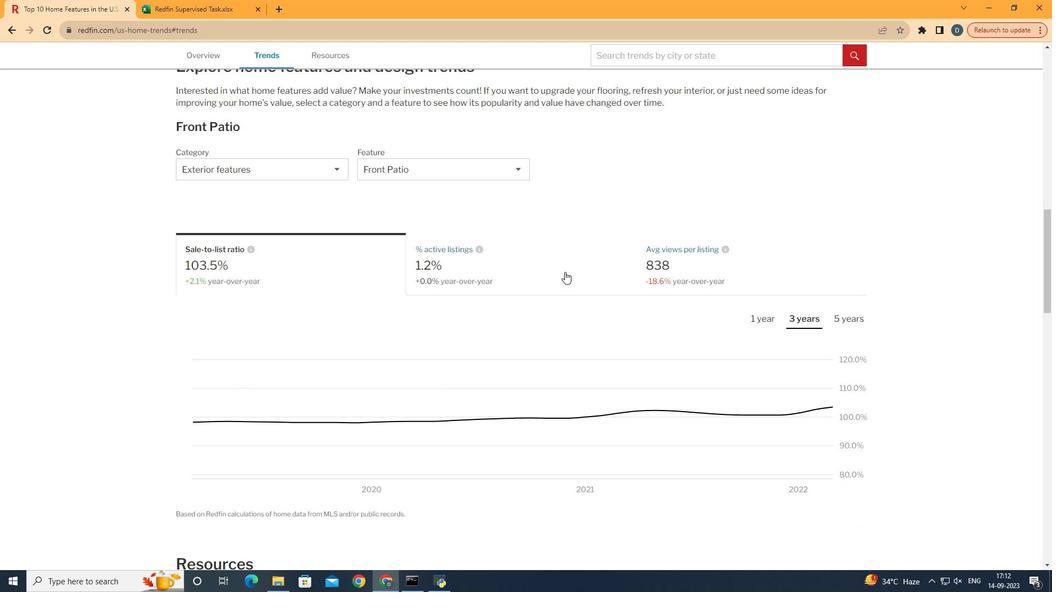
Action: Mouse moved to (564, 271)
Screenshot: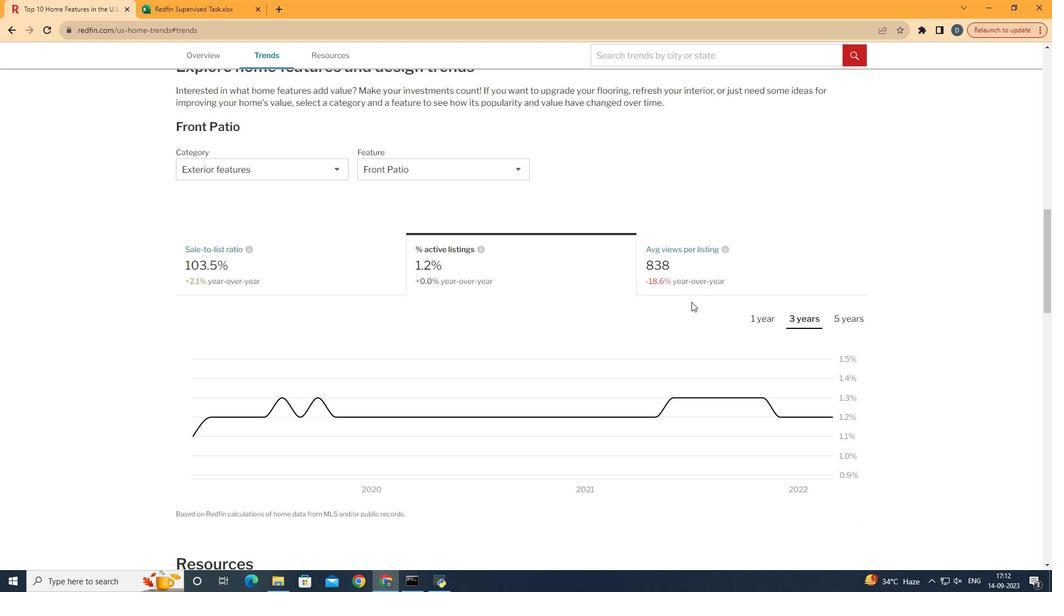 
Action: Mouse pressed left at (564, 271)
Screenshot: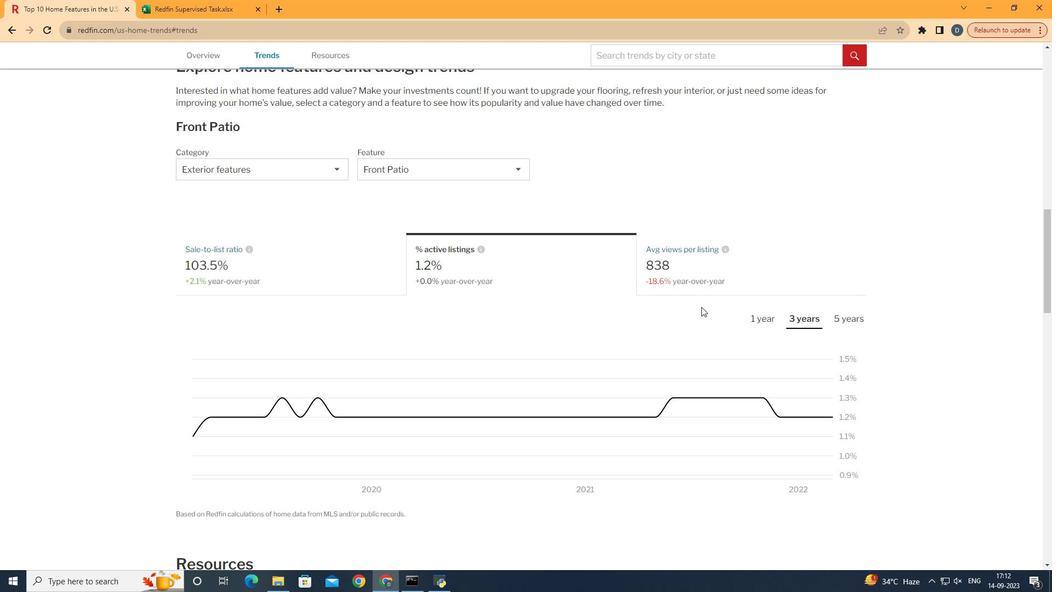
Action: Mouse moved to (763, 320)
Screenshot: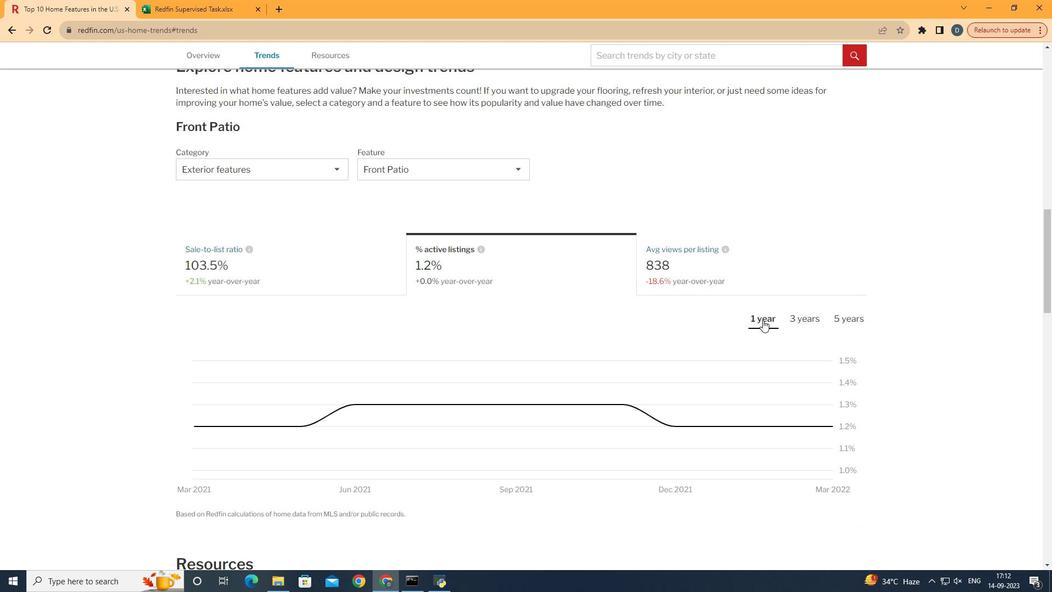 
Action: Mouse pressed left at (763, 320)
Screenshot: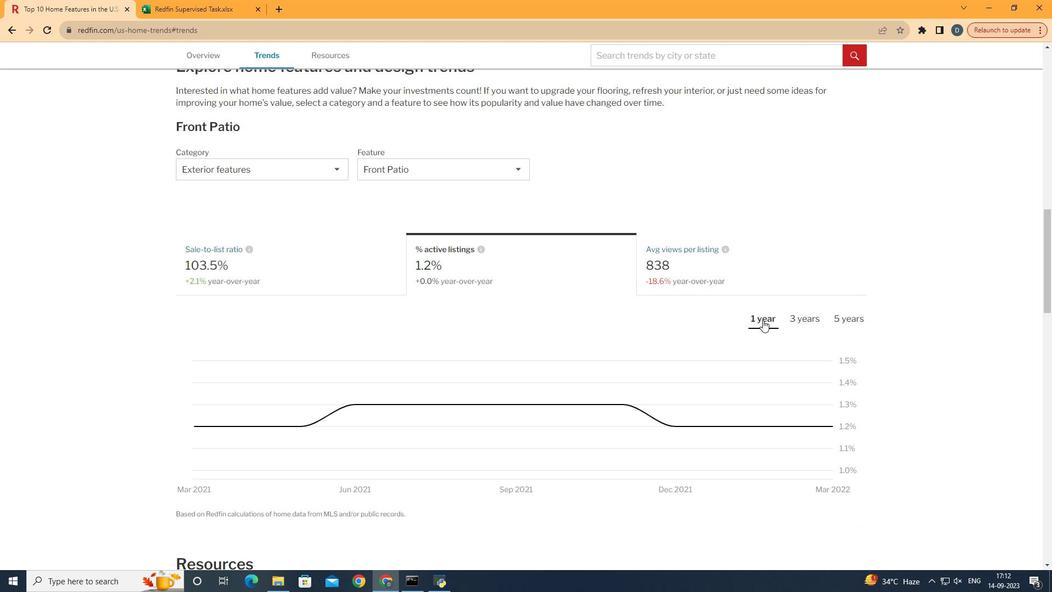 
